 Task: Create a due date automation trigger when advanced on, on the tuesday after a card is due add dates due this week at 11:00 AM.
Action: Mouse moved to (1081, 83)
Screenshot: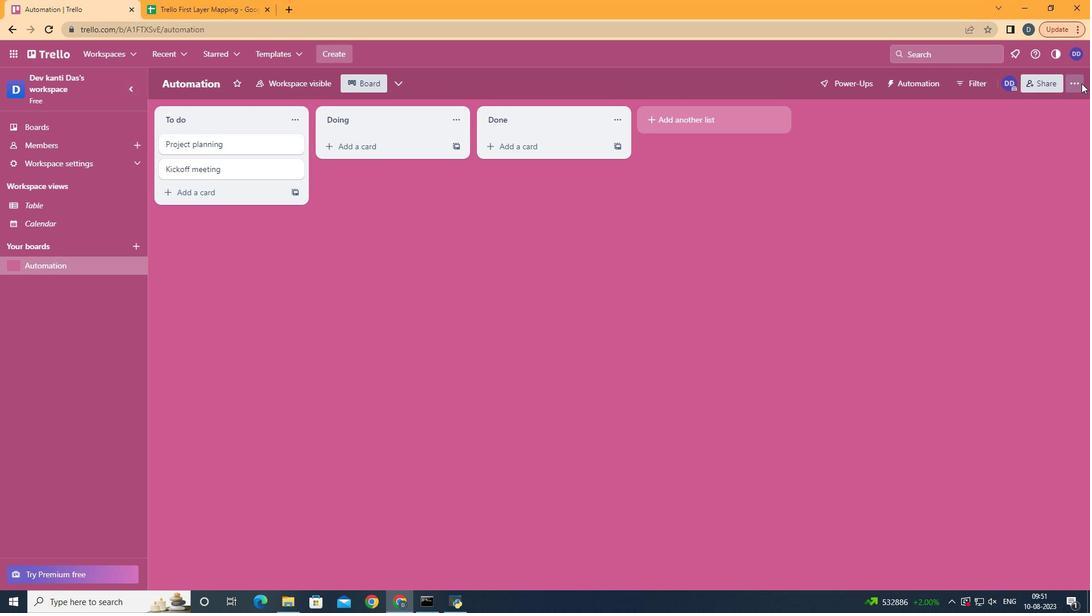 
Action: Mouse pressed left at (1081, 83)
Screenshot: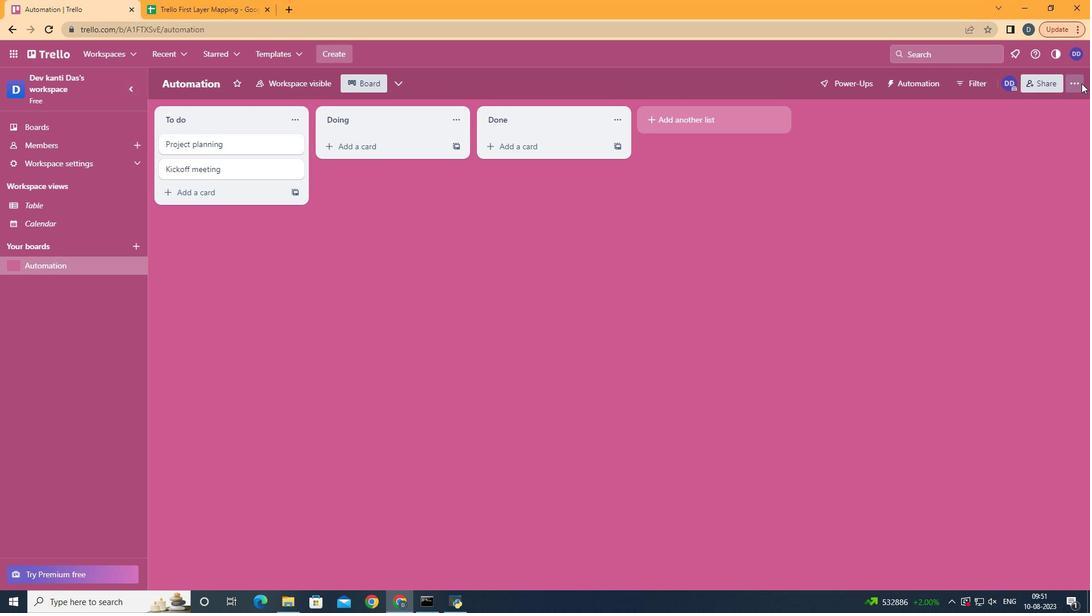 
Action: Mouse moved to (1006, 243)
Screenshot: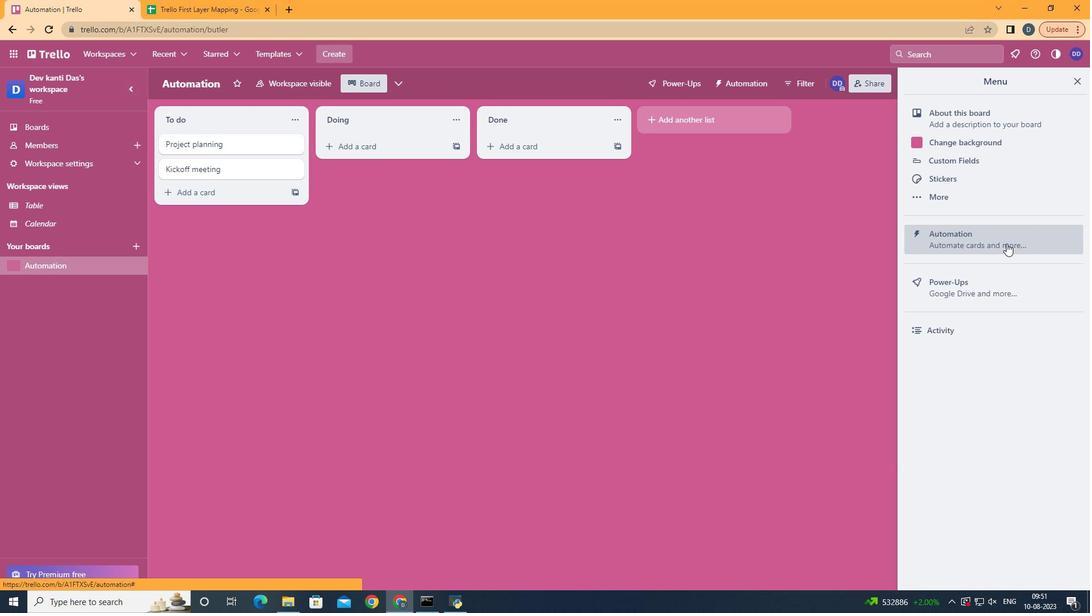 
Action: Mouse pressed left at (1006, 243)
Screenshot: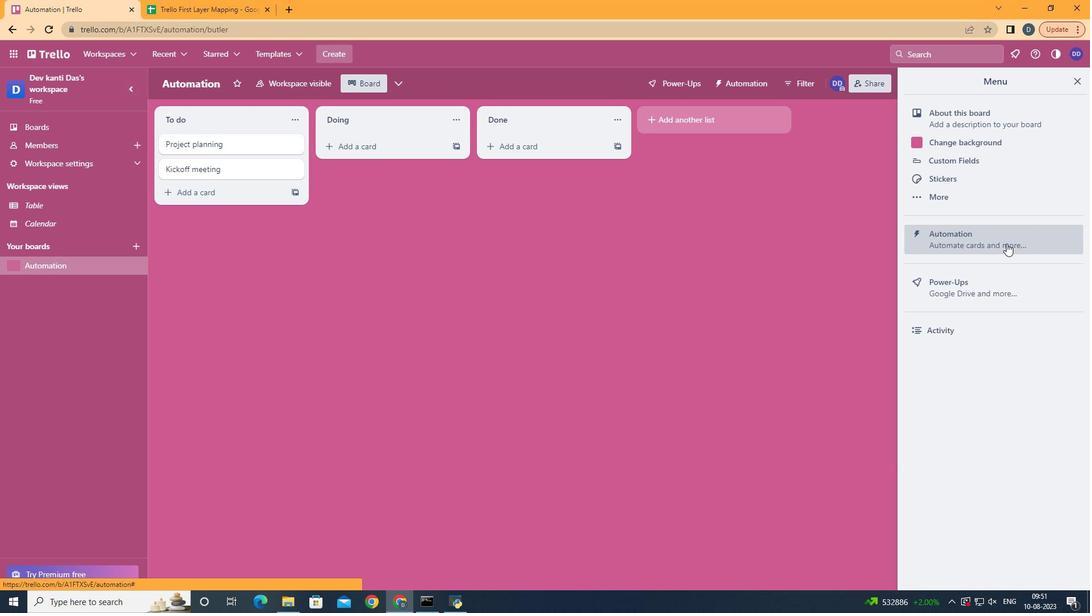 
Action: Mouse moved to (207, 223)
Screenshot: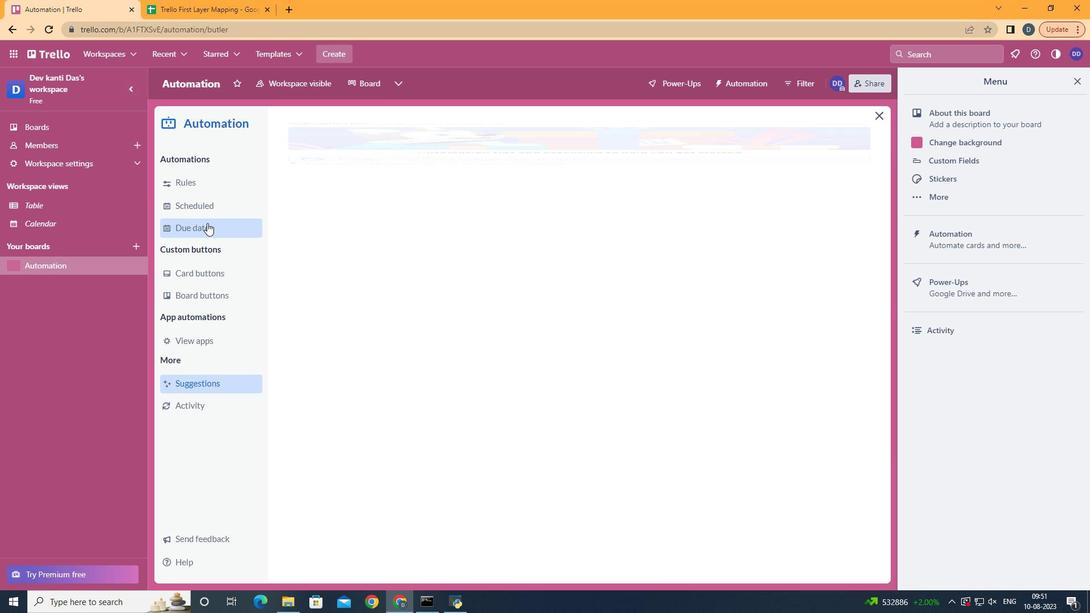 
Action: Mouse pressed left at (207, 223)
Screenshot: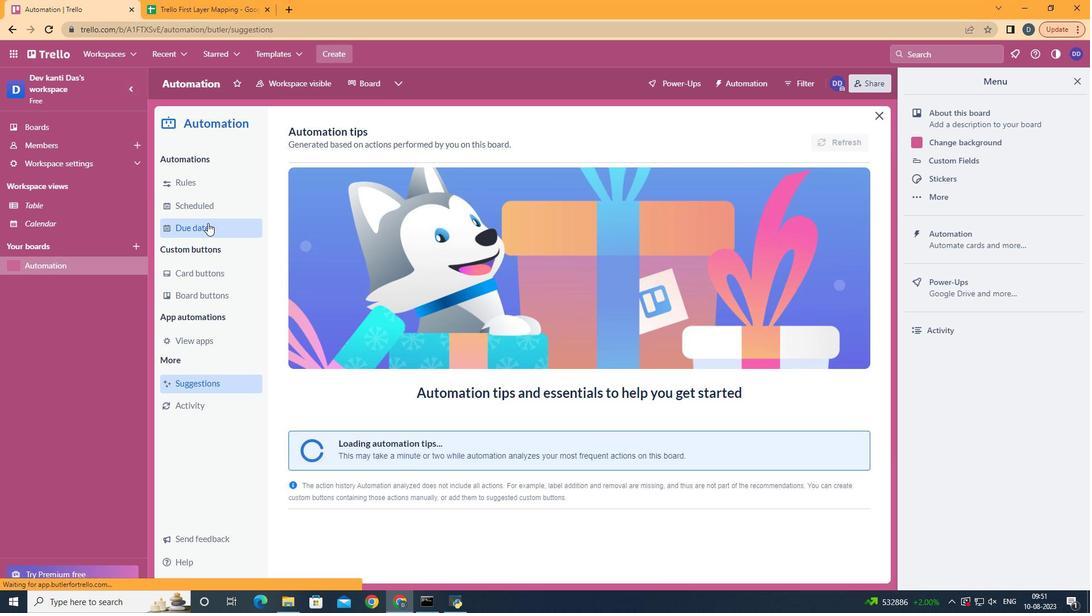 
Action: Mouse moved to (790, 144)
Screenshot: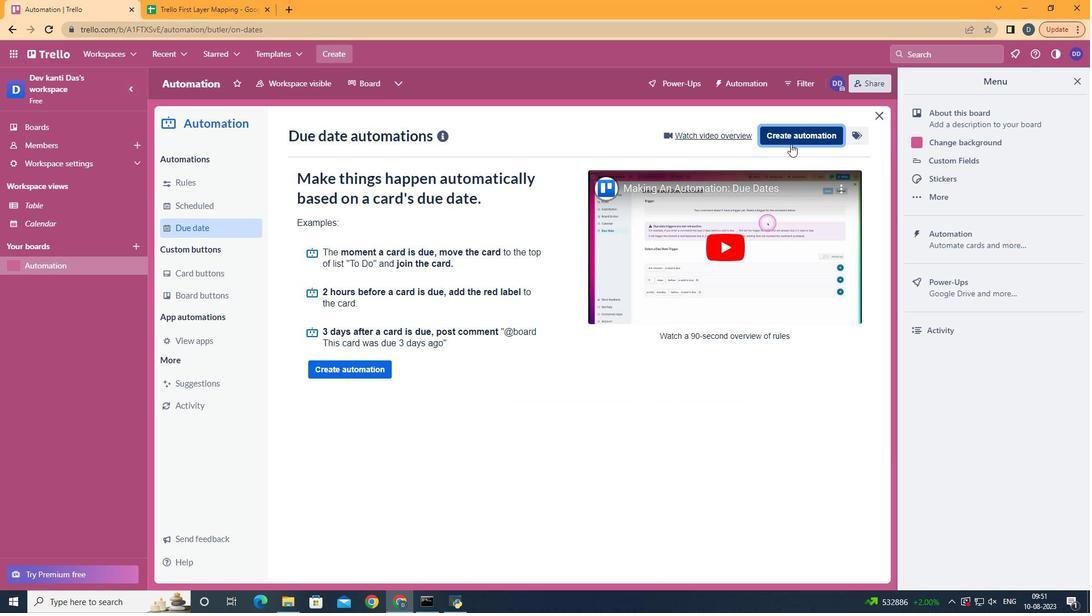 
Action: Mouse pressed left at (790, 144)
Screenshot: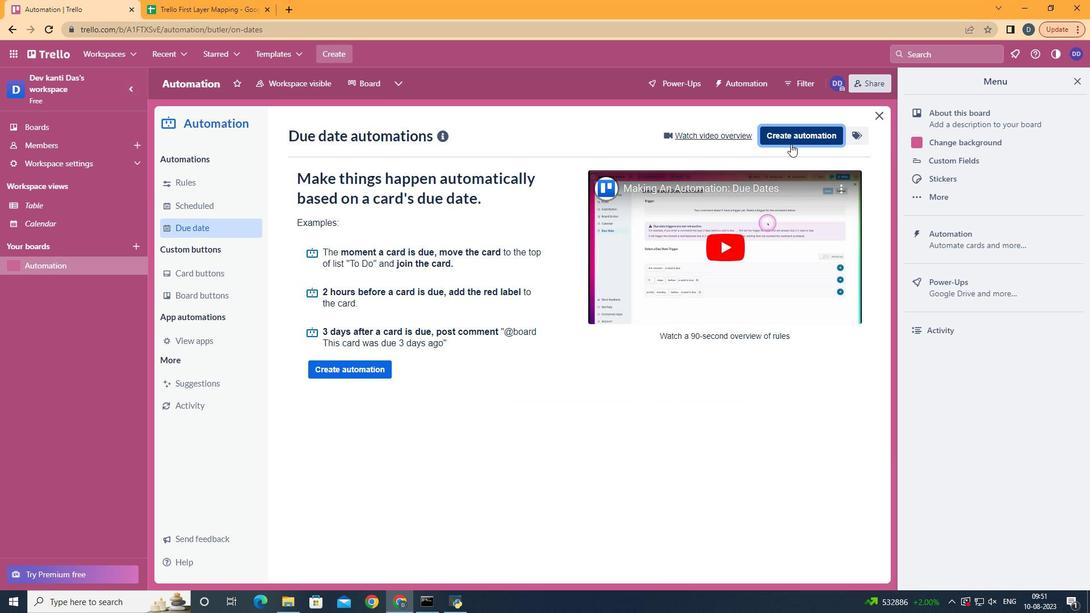 
Action: Mouse moved to (528, 250)
Screenshot: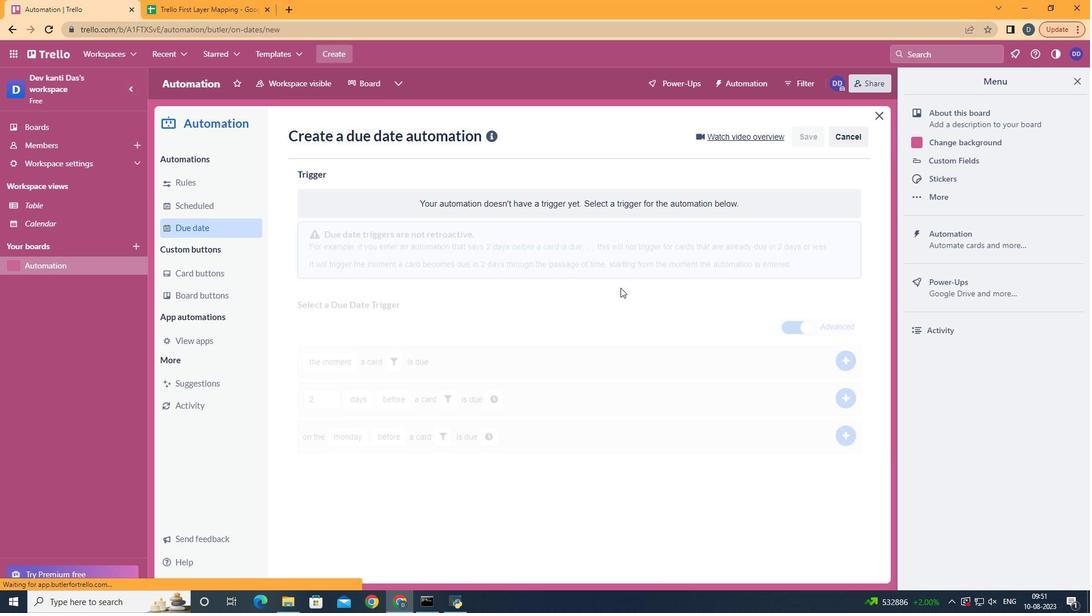 
Action: Mouse pressed left at (528, 250)
Screenshot: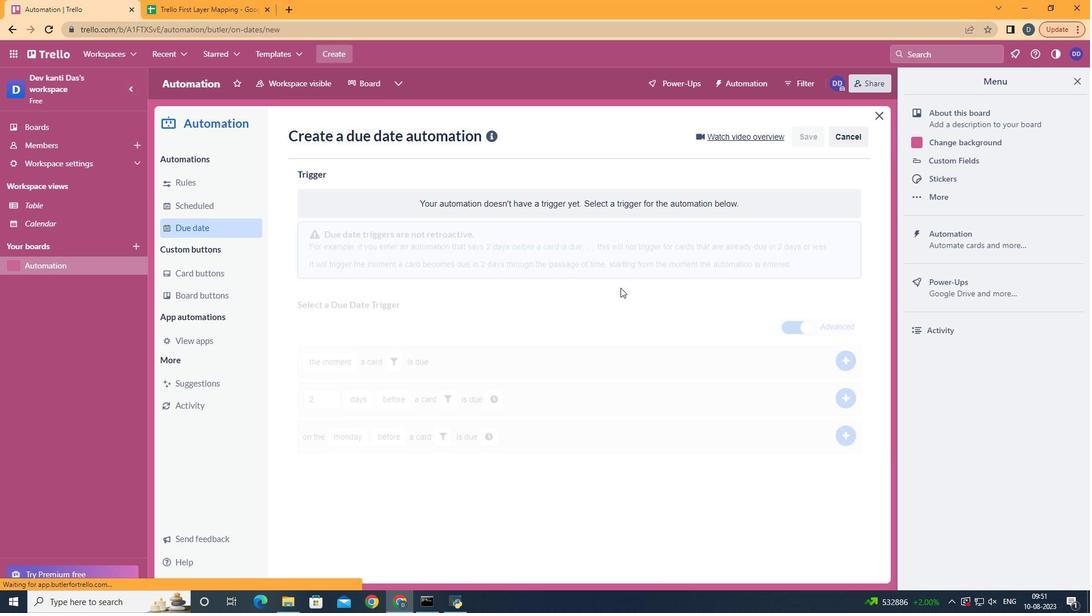 
Action: Mouse moved to (352, 323)
Screenshot: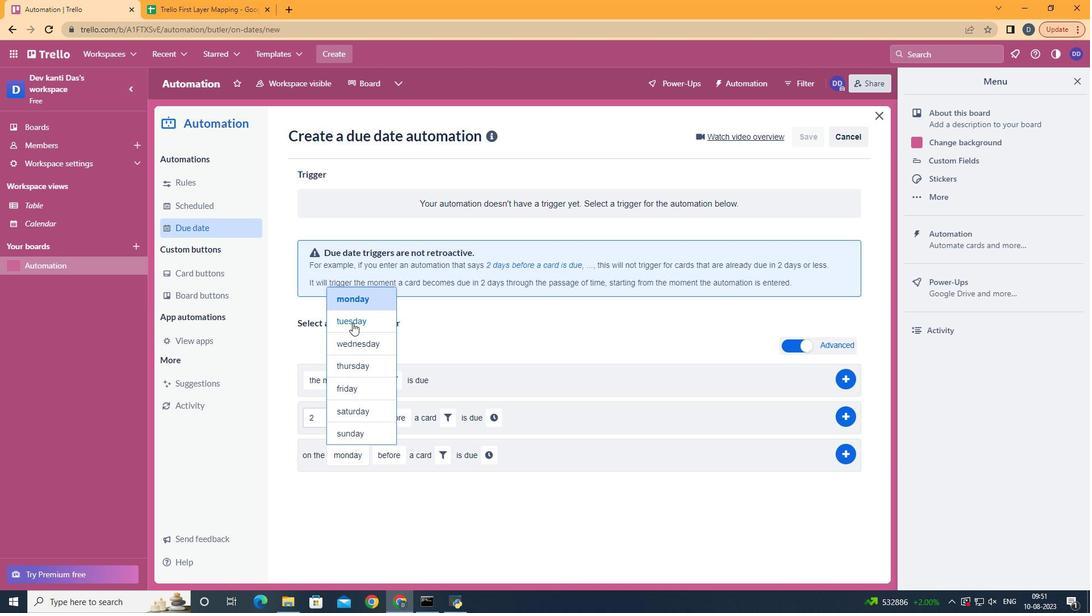 
Action: Mouse pressed left at (352, 323)
Screenshot: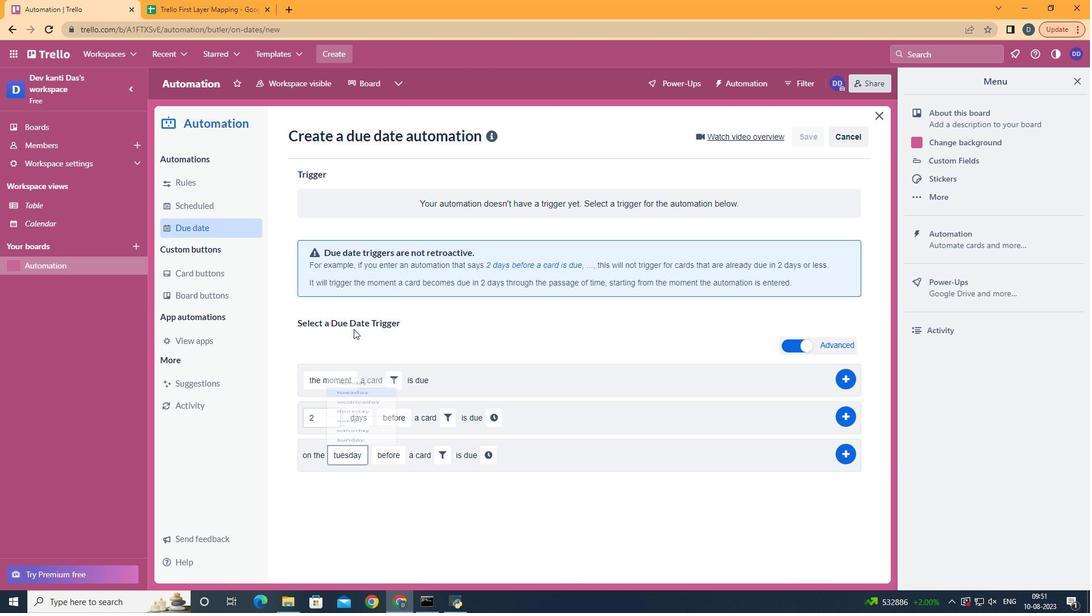 
Action: Mouse moved to (408, 501)
Screenshot: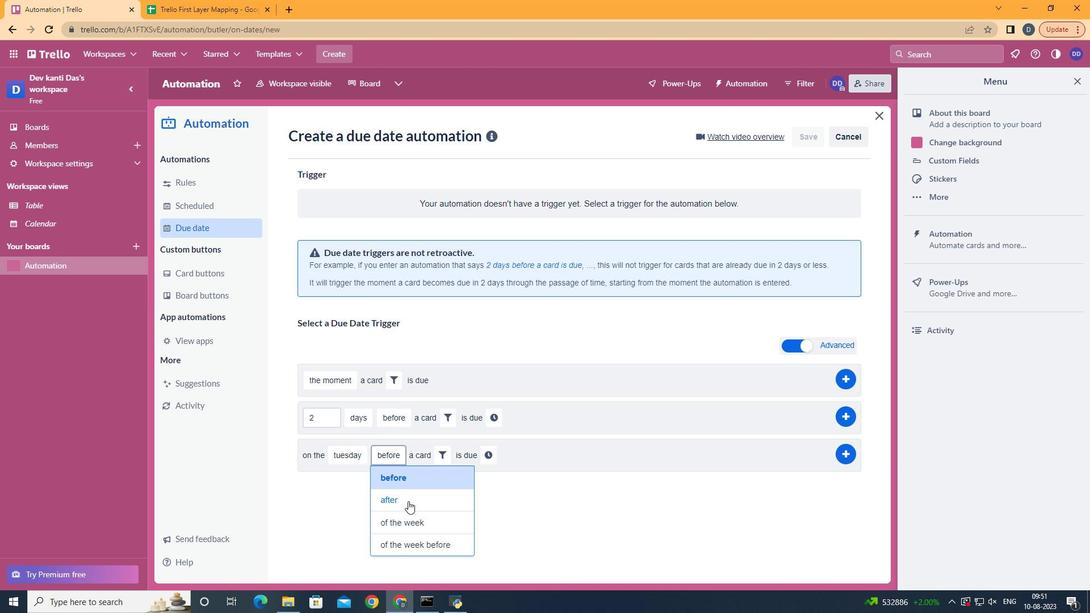 
Action: Mouse pressed left at (408, 501)
Screenshot: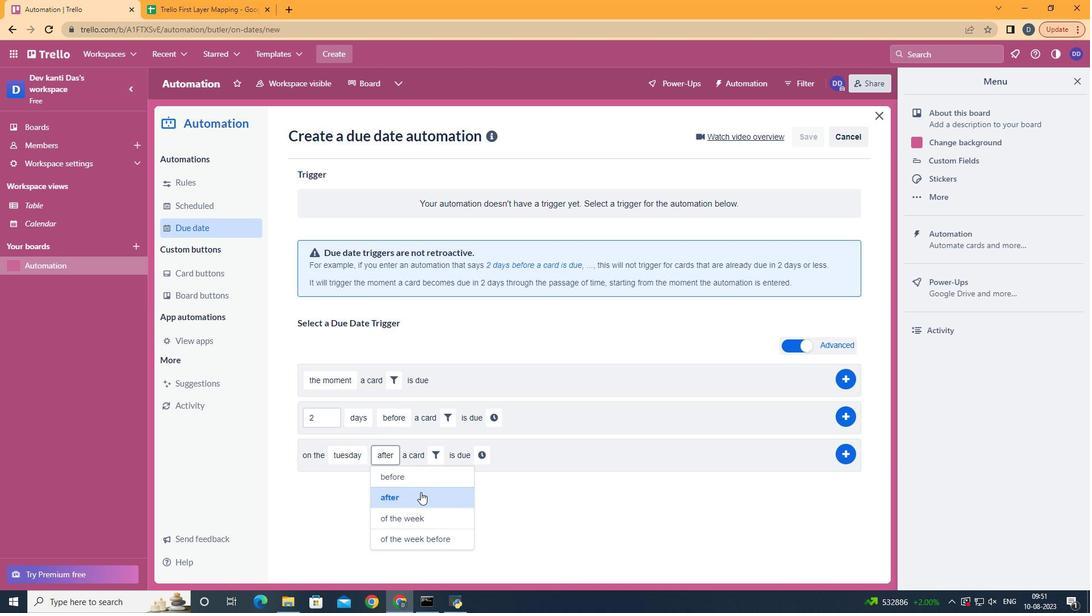 
Action: Mouse moved to (437, 455)
Screenshot: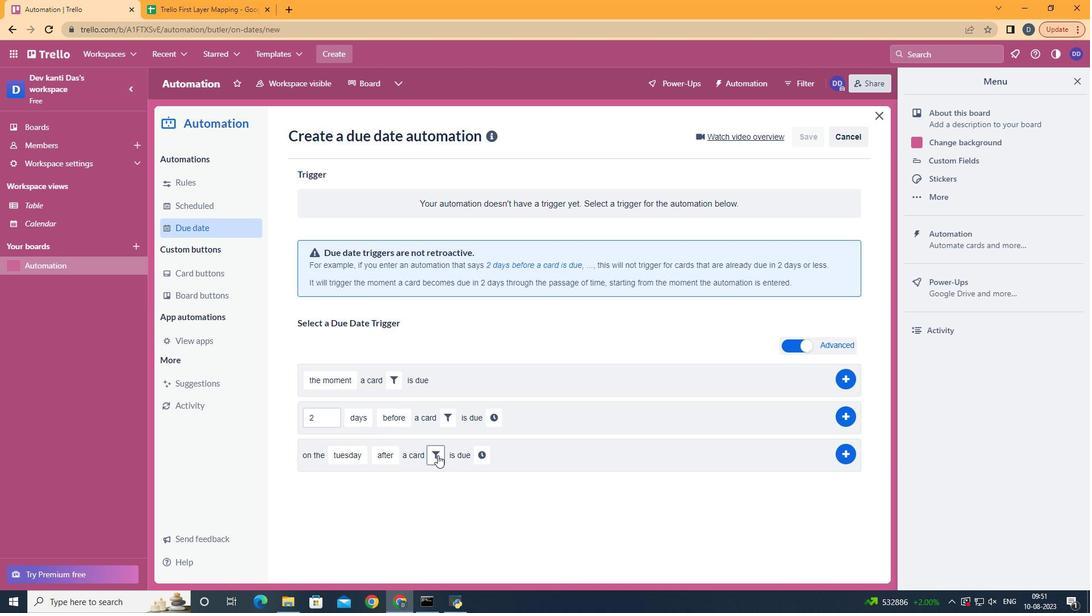 
Action: Mouse pressed left at (437, 455)
Screenshot: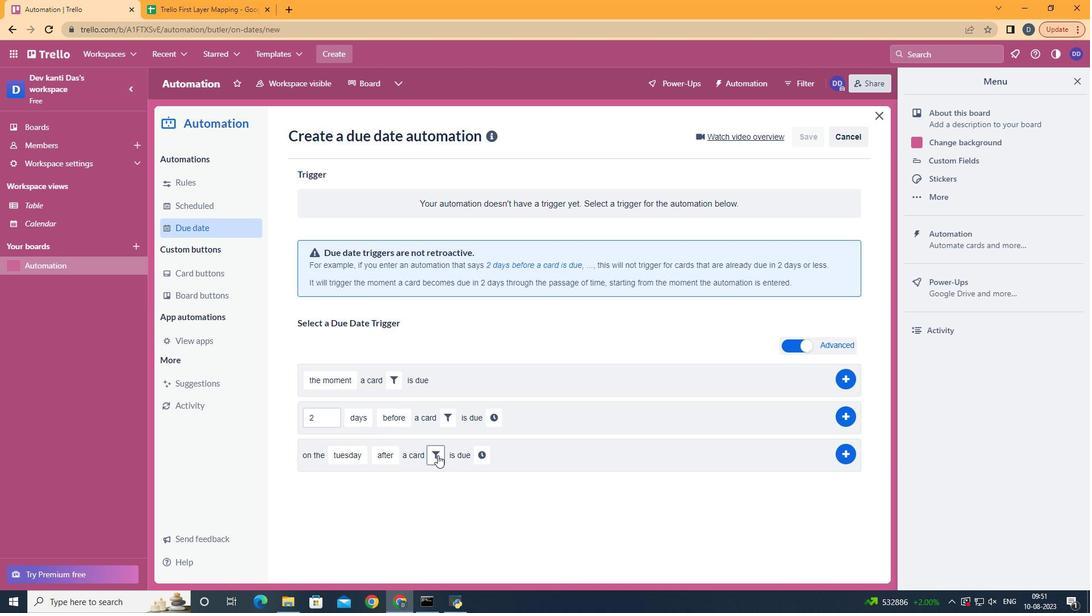 
Action: Mouse moved to (490, 492)
Screenshot: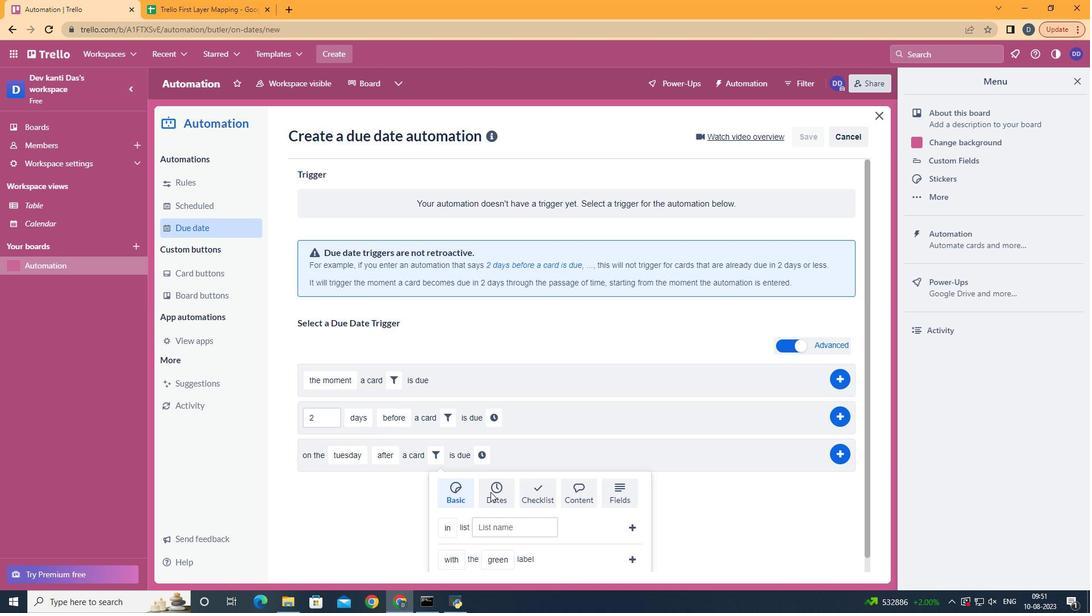 
Action: Mouse pressed left at (490, 492)
Screenshot: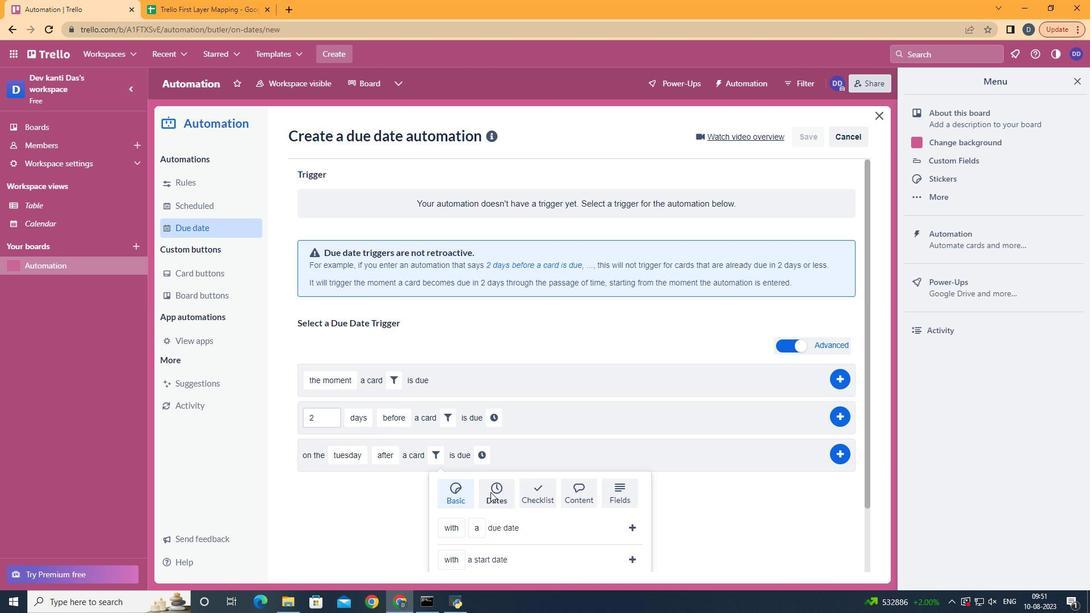 
Action: Mouse moved to (490, 492)
Screenshot: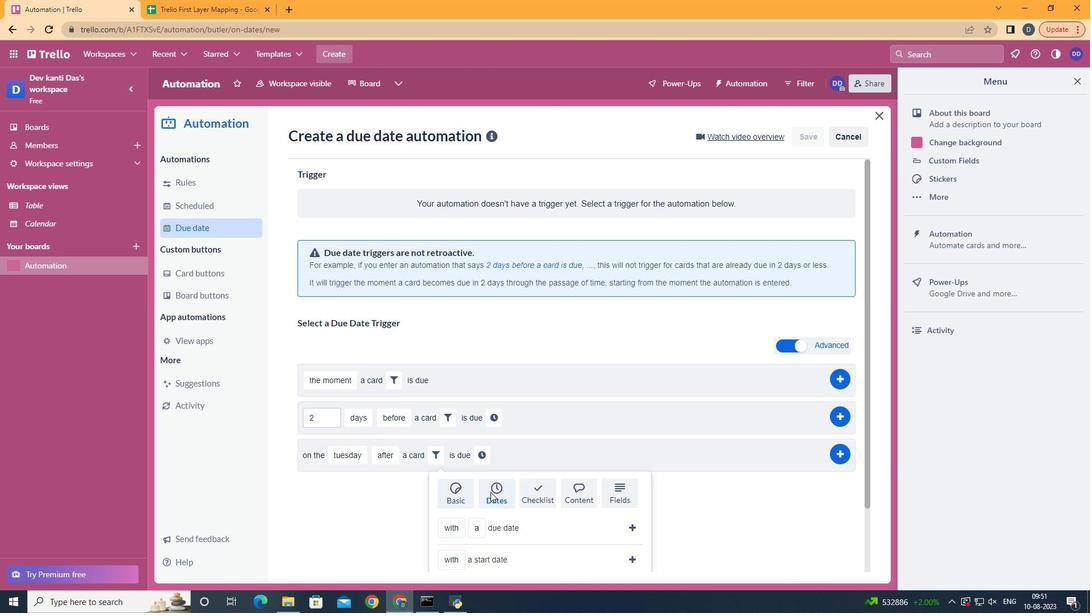 
Action: Mouse scrolled (490, 491) with delta (0, 0)
Screenshot: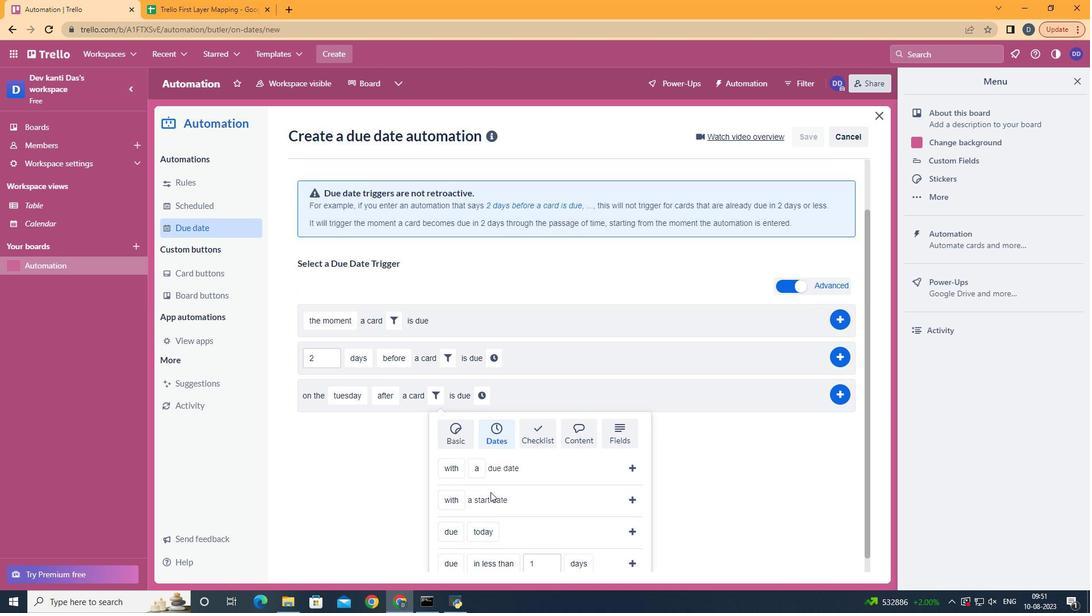 
Action: Mouse scrolled (490, 491) with delta (0, 0)
Screenshot: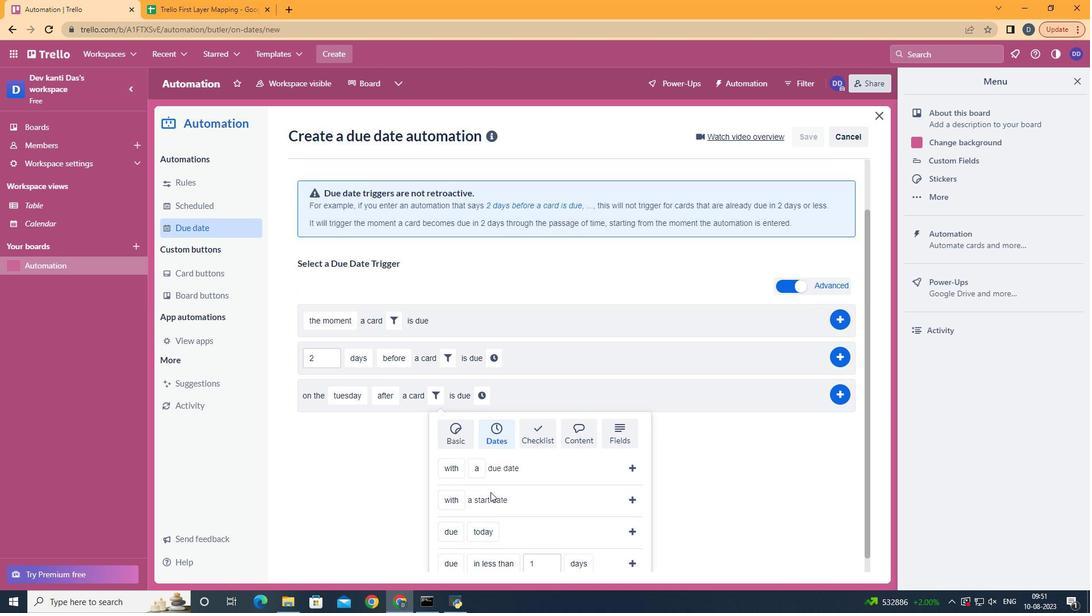 
Action: Mouse scrolled (490, 491) with delta (0, 0)
Screenshot: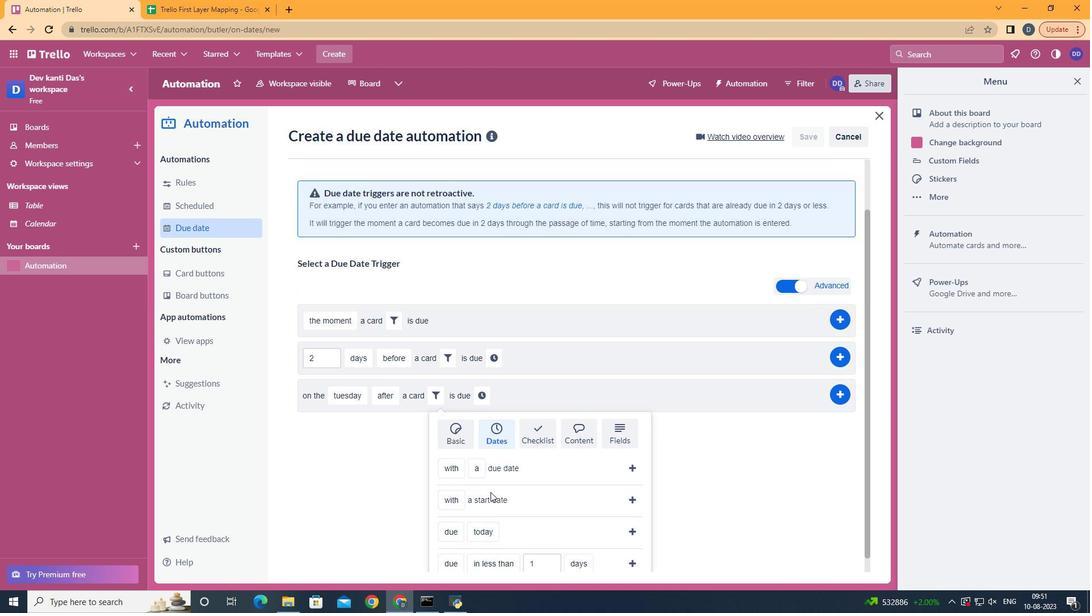 
Action: Mouse scrolled (490, 491) with delta (0, 0)
Screenshot: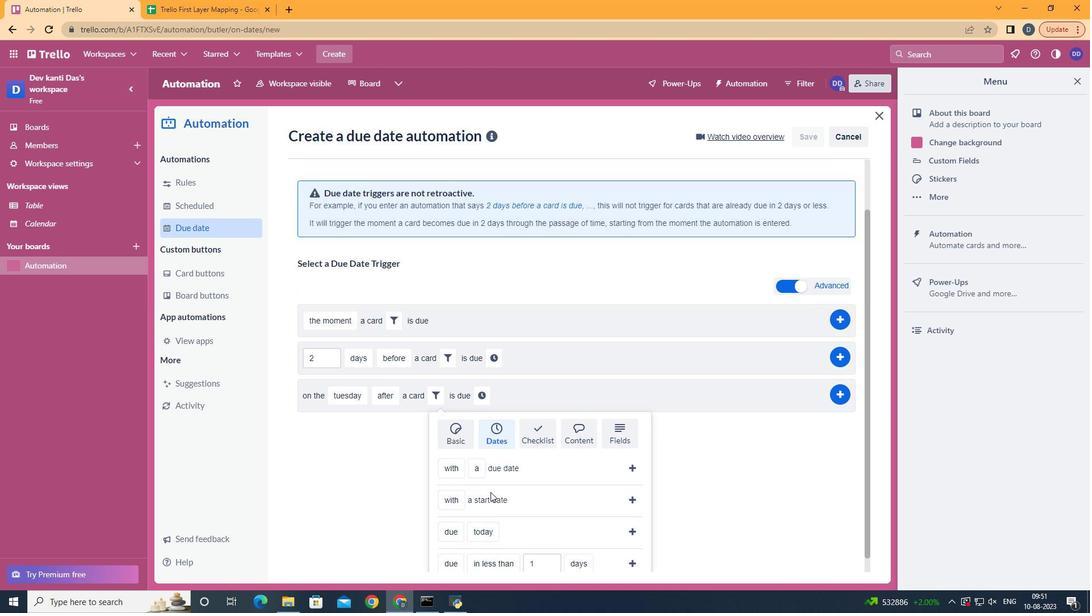 
Action: Mouse moved to (467, 424)
Screenshot: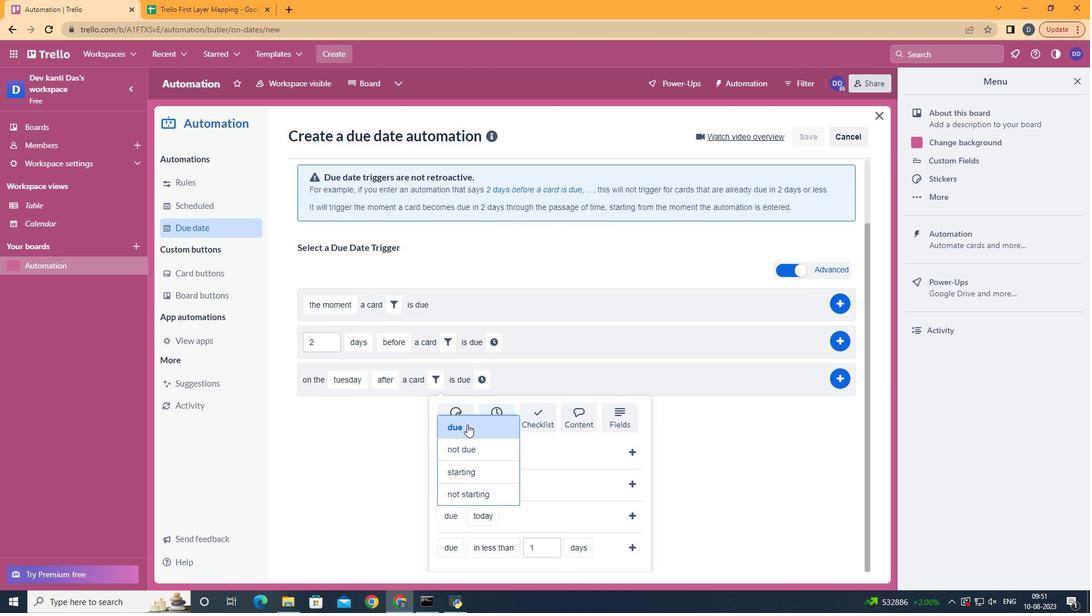 
Action: Mouse pressed left at (467, 424)
Screenshot: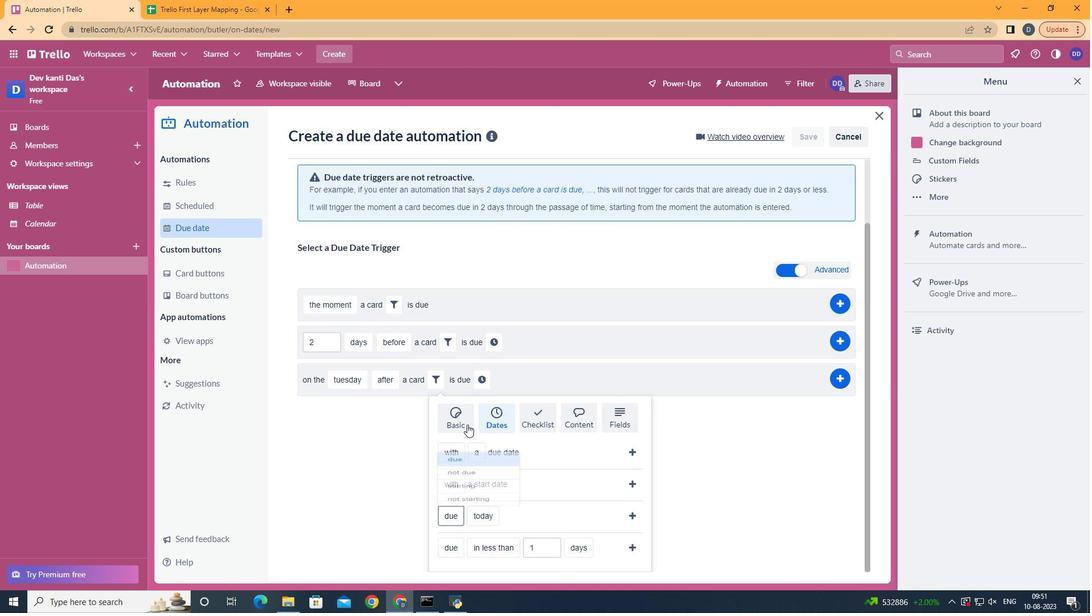 
Action: Mouse moved to (504, 430)
Screenshot: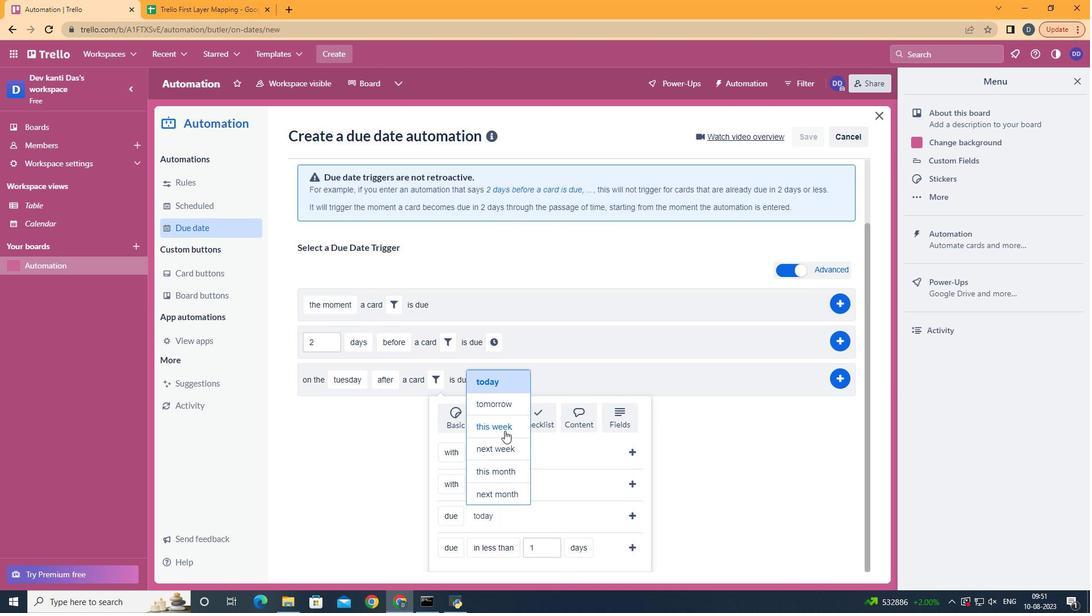 
Action: Mouse pressed left at (504, 430)
Screenshot: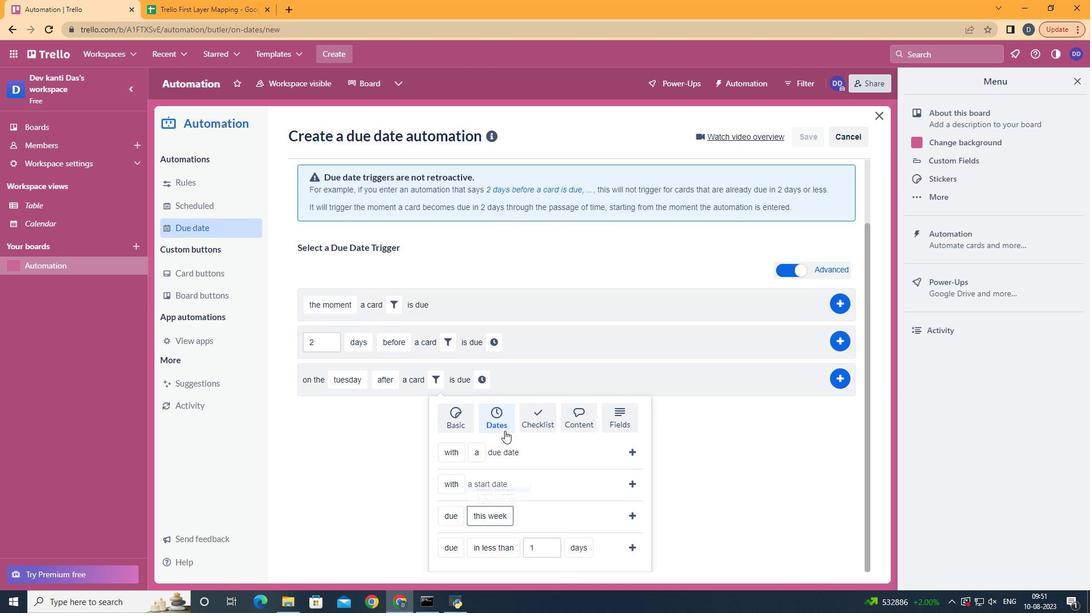 
Action: Mouse moved to (634, 509)
Screenshot: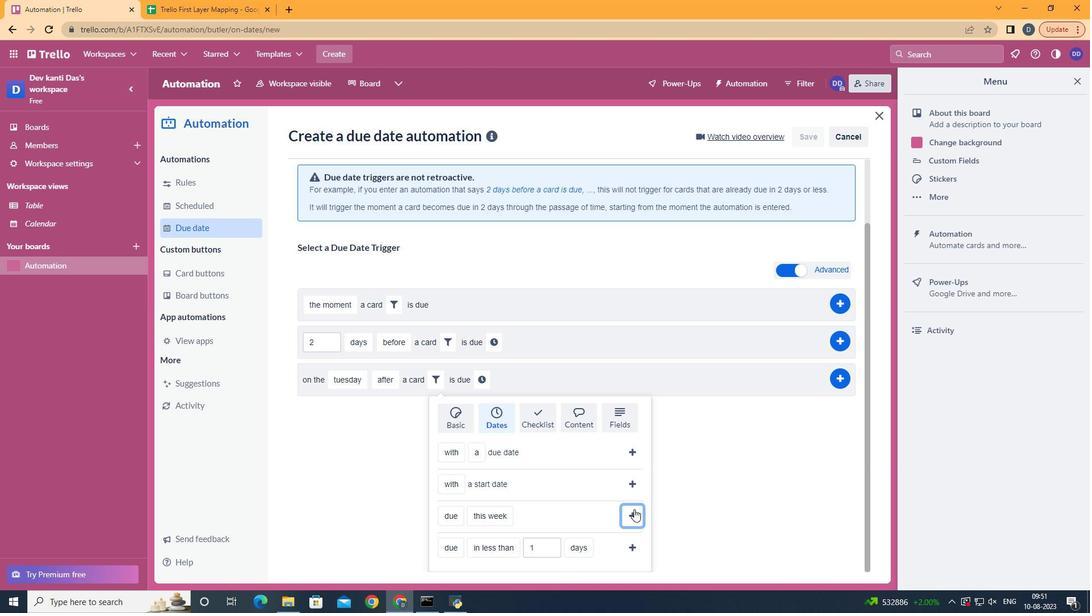 
Action: Mouse pressed left at (634, 509)
Screenshot: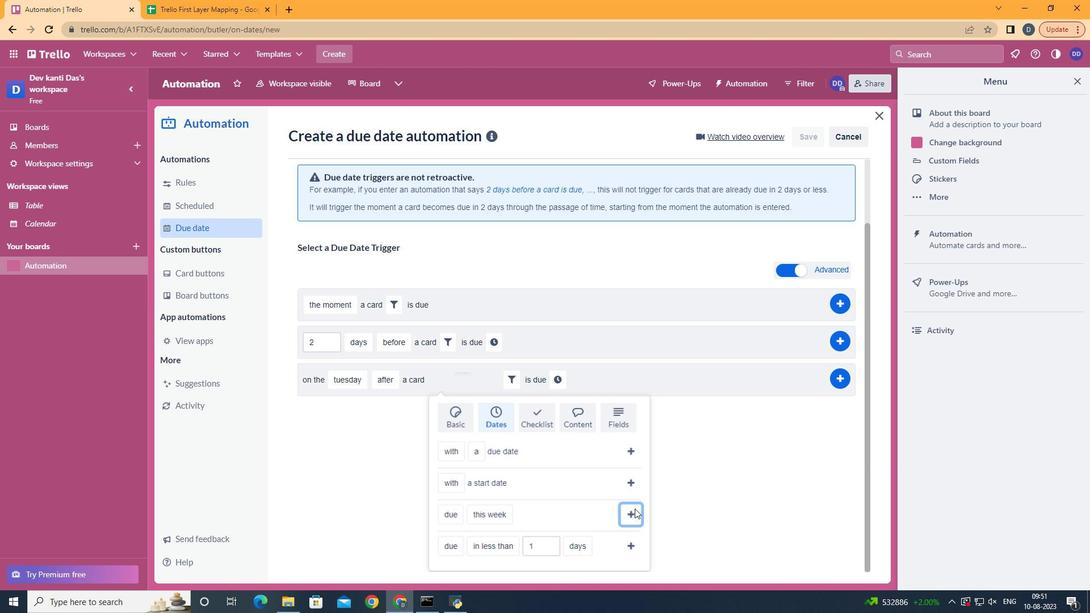 
Action: Mouse moved to (560, 455)
Screenshot: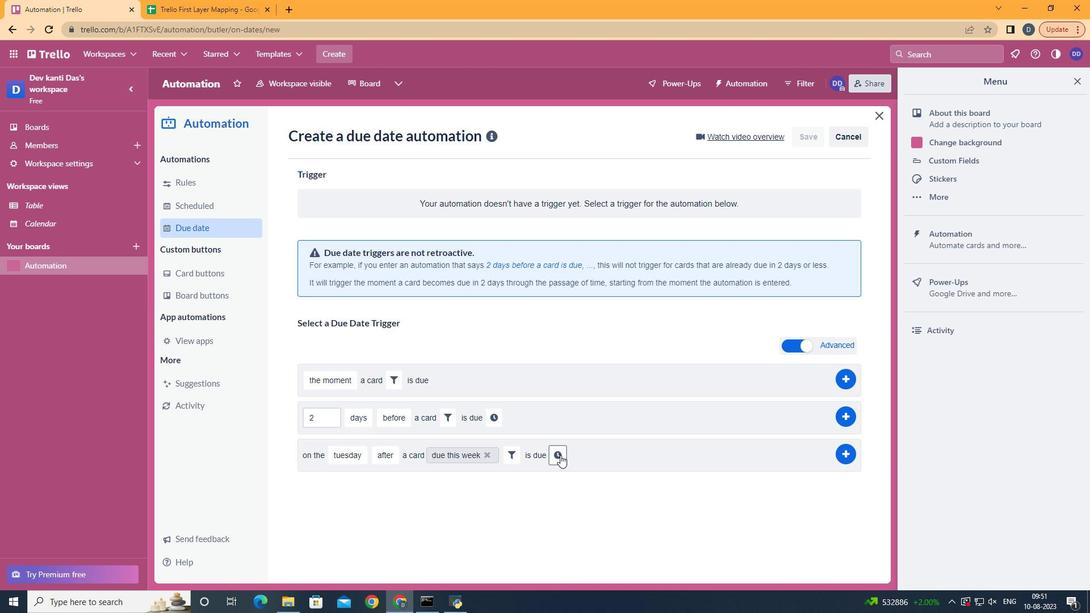 
Action: Mouse pressed left at (560, 455)
Screenshot: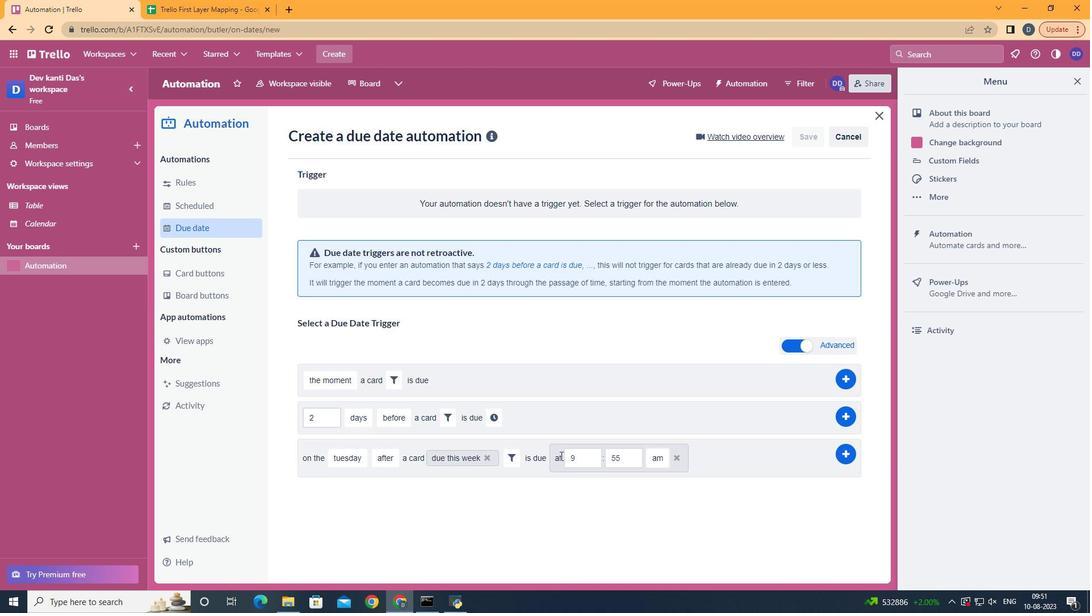 
Action: Mouse moved to (596, 455)
Screenshot: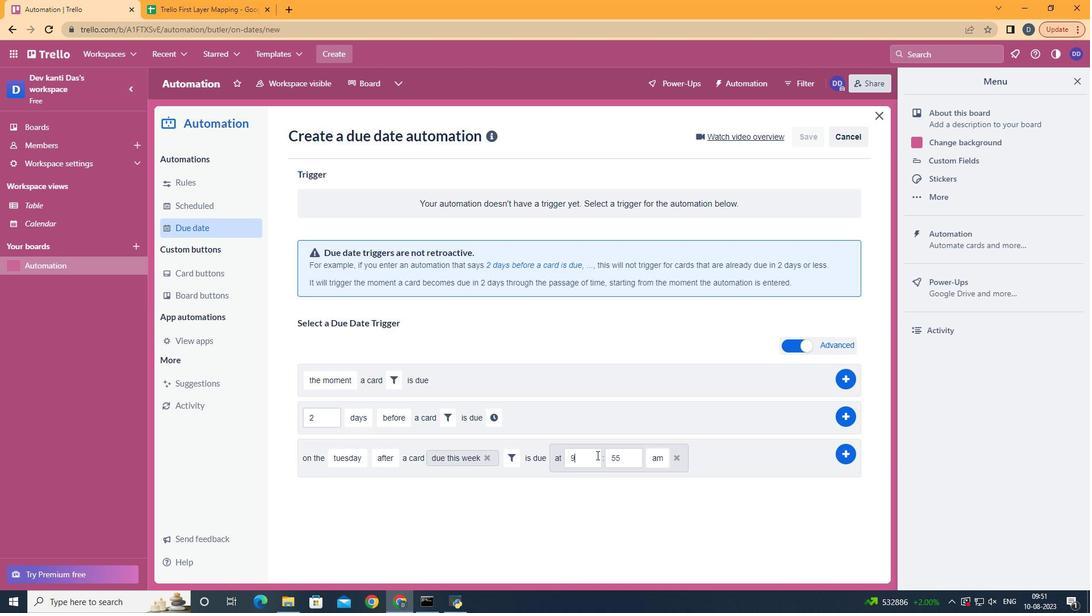 
Action: Mouse pressed left at (596, 455)
Screenshot: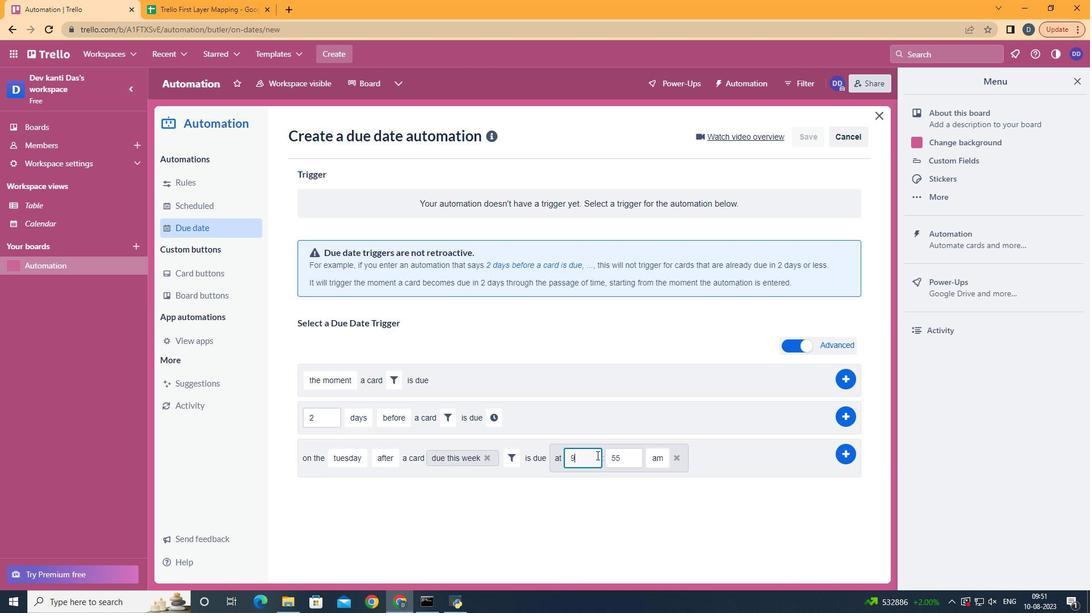 
Action: Key pressed <Key.backspace>11
Screenshot: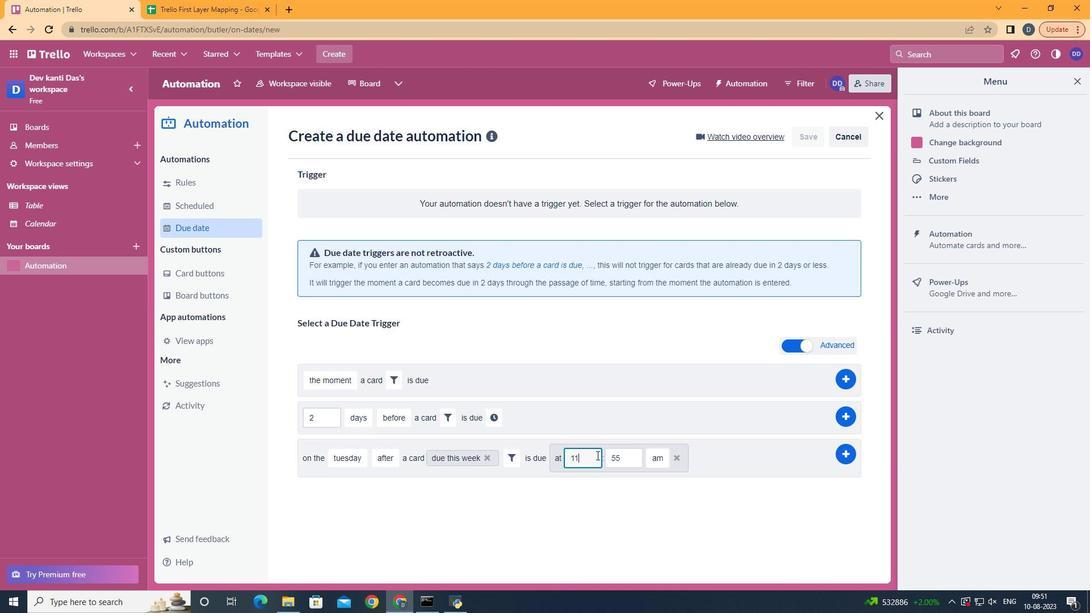 
Action: Mouse moved to (630, 451)
Screenshot: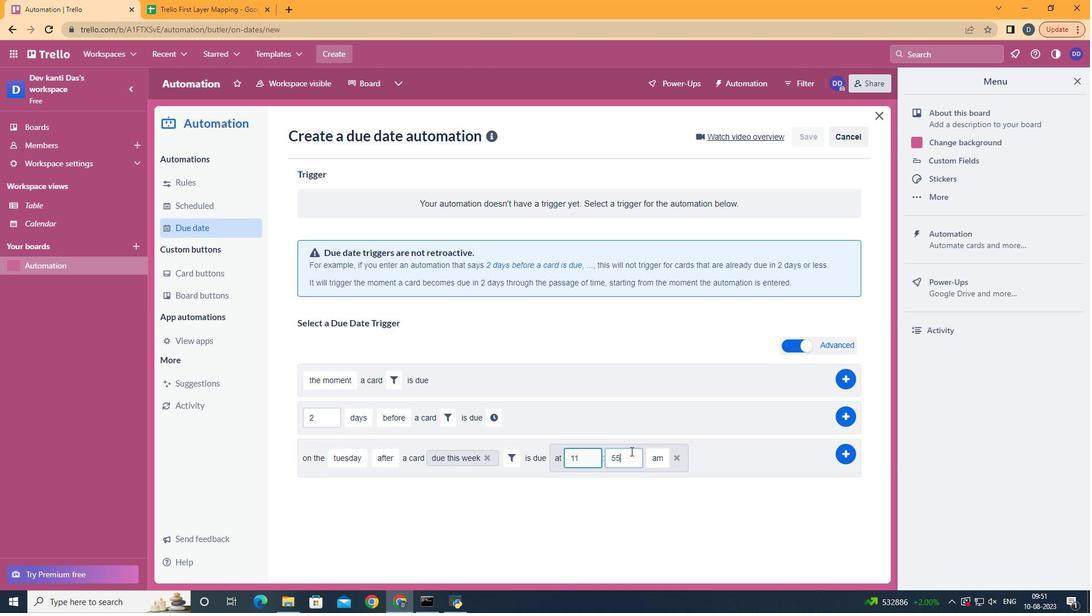 
Action: Mouse pressed left at (630, 451)
Screenshot: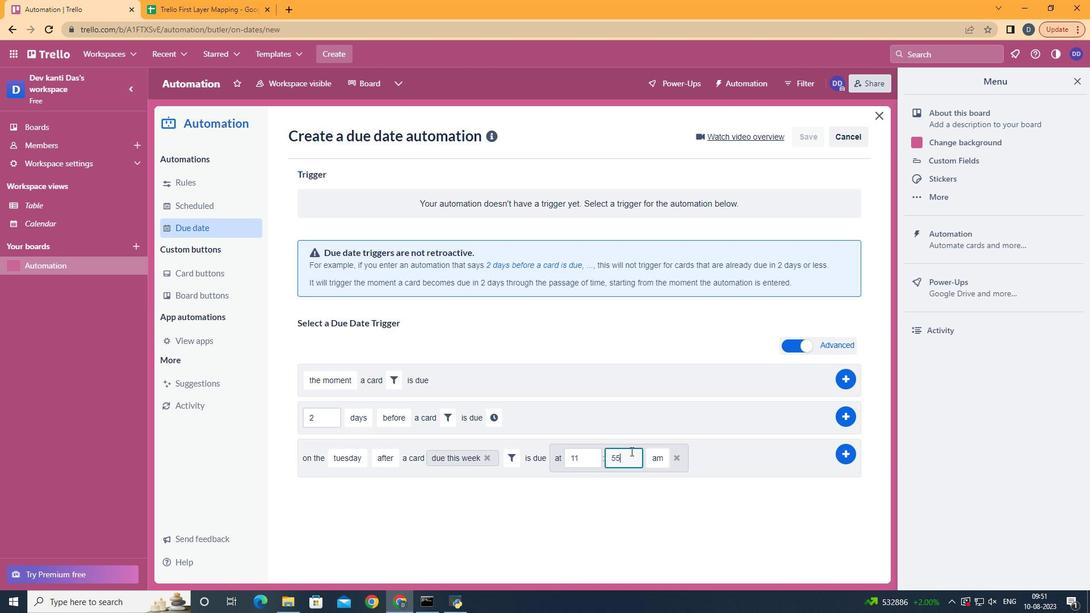 
Action: Mouse pressed left at (630, 451)
Screenshot: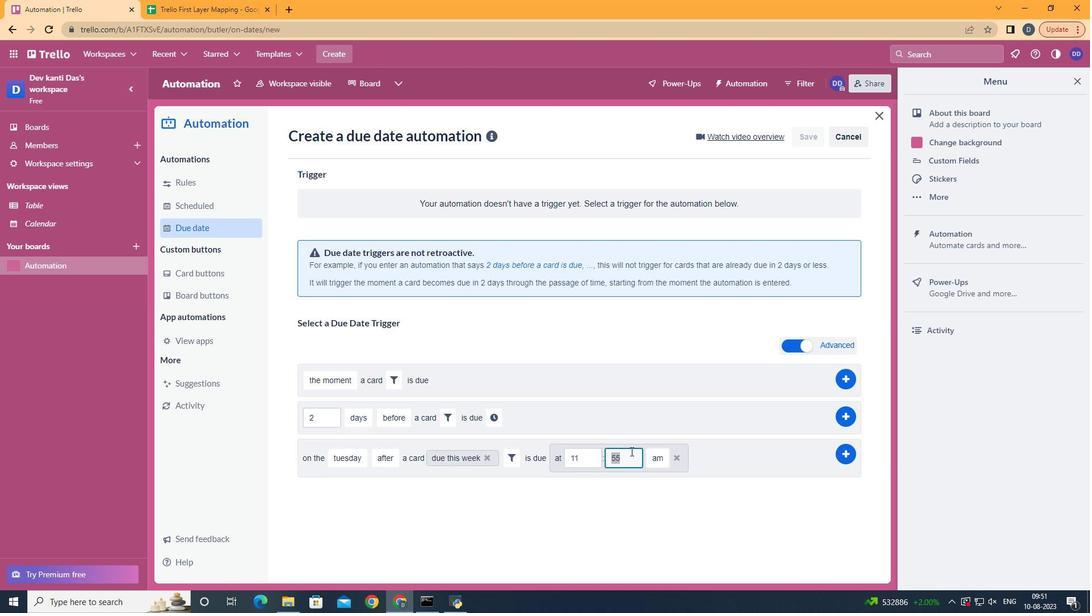 
Action: Key pressed <Key.backspace>00
Screenshot: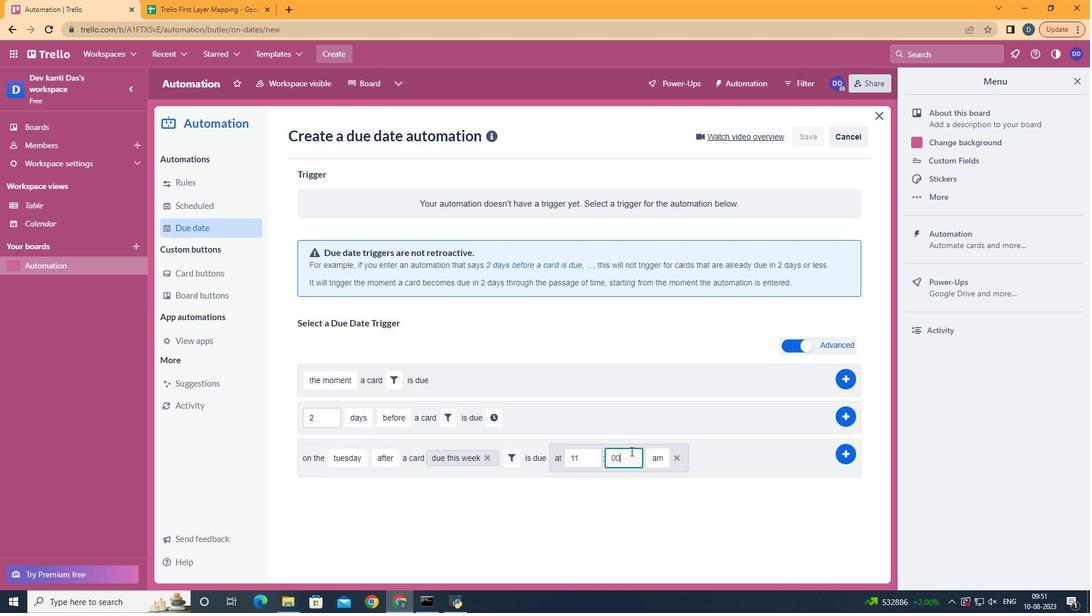 
Action: Mouse moved to (851, 459)
Screenshot: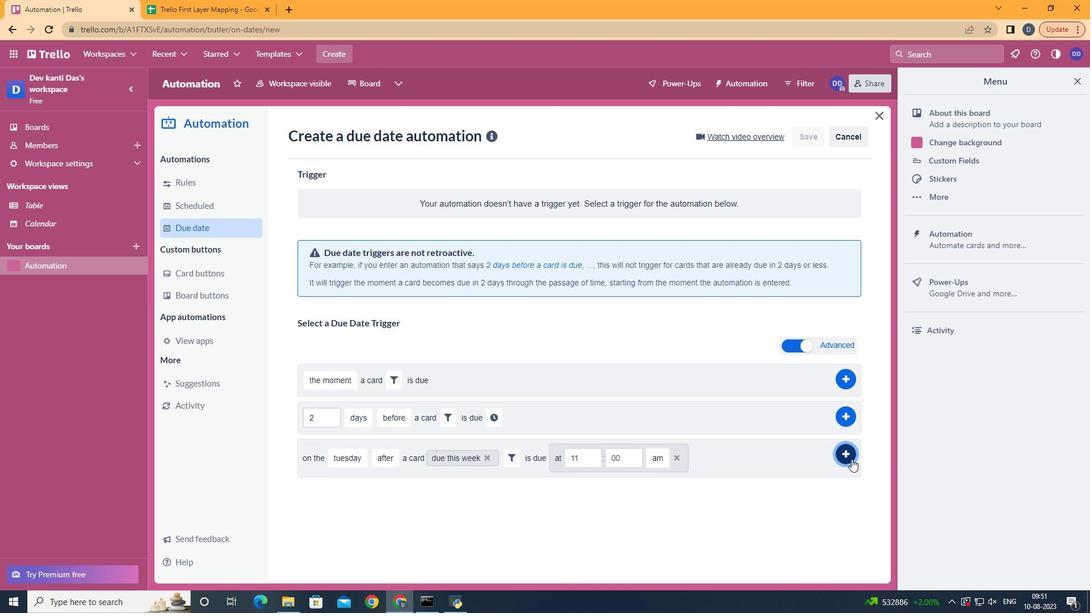 
Action: Mouse pressed left at (851, 459)
Screenshot: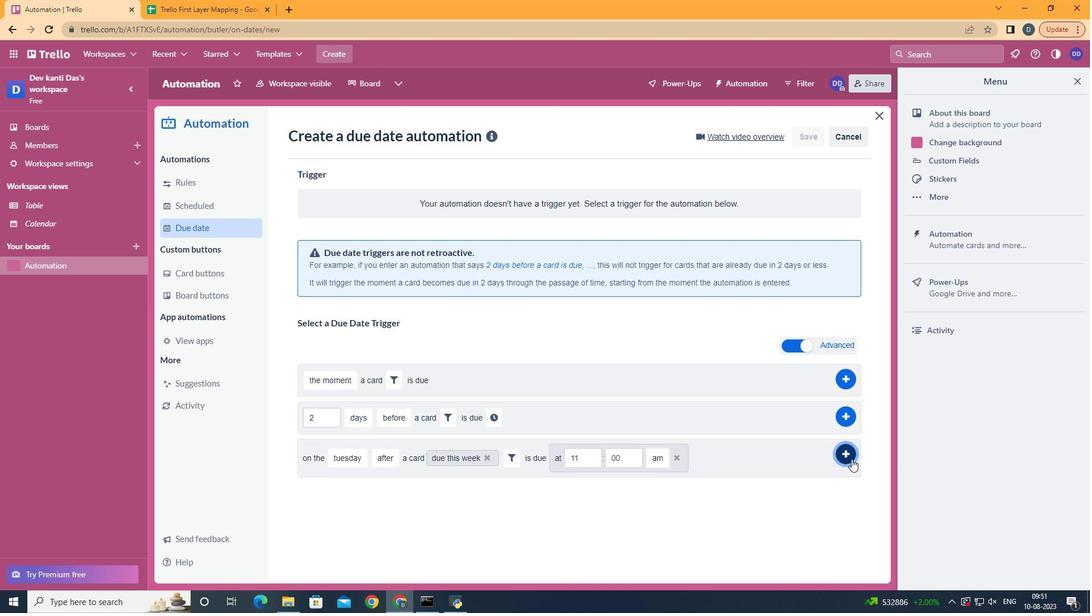 
Action: Mouse moved to (555, 118)
Screenshot: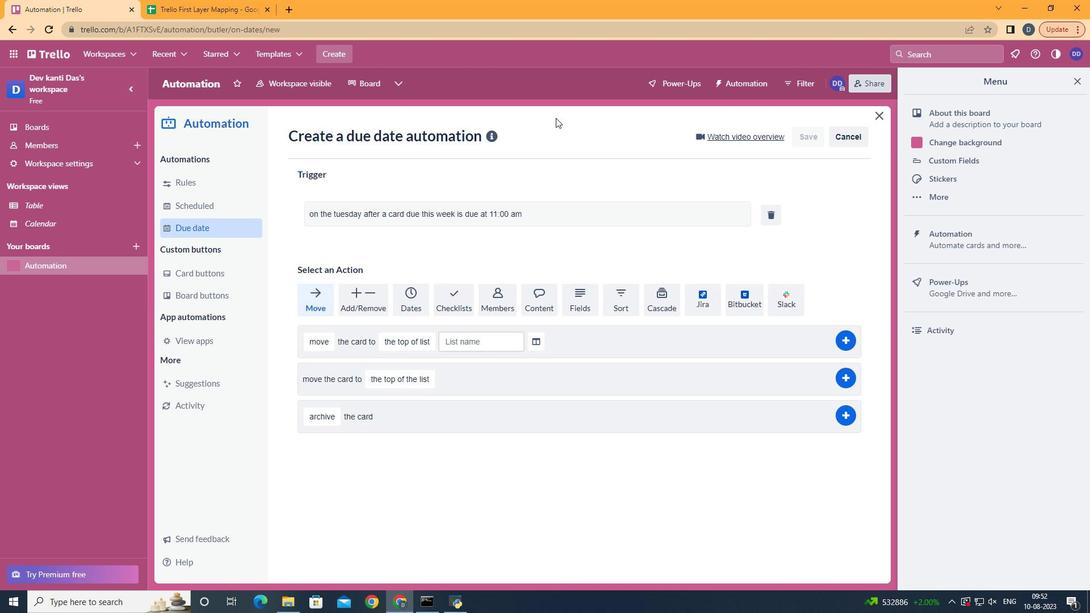 
